 Task: Access a repository's "Issues Milestones" to monitor progress.
Action: Mouse moved to (1060, 61)
Screenshot: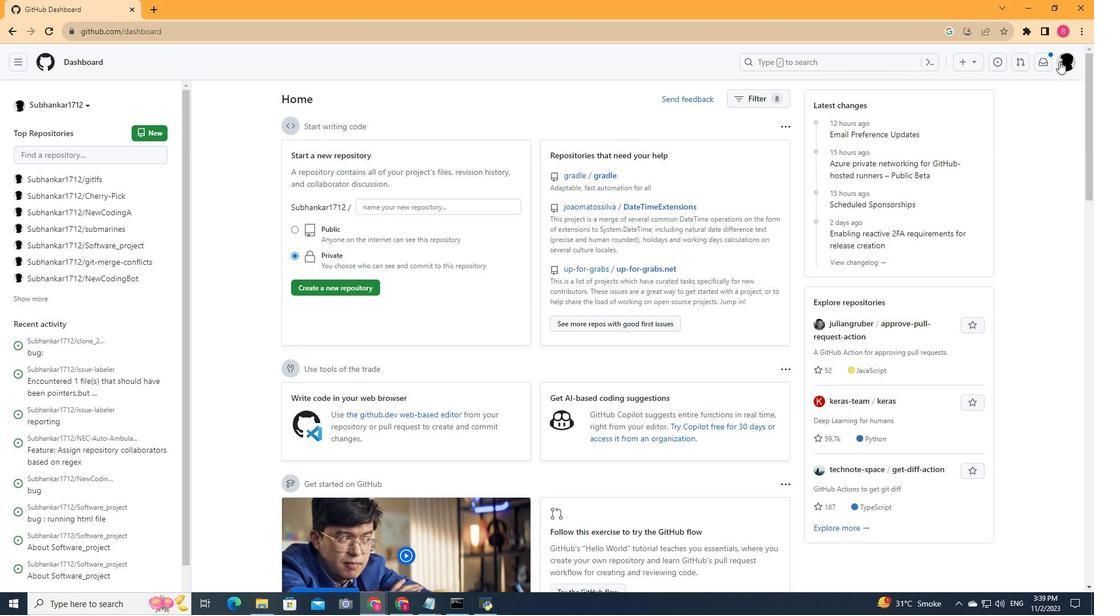 
Action: Mouse pressed left at (1060, 61)
Screenshot: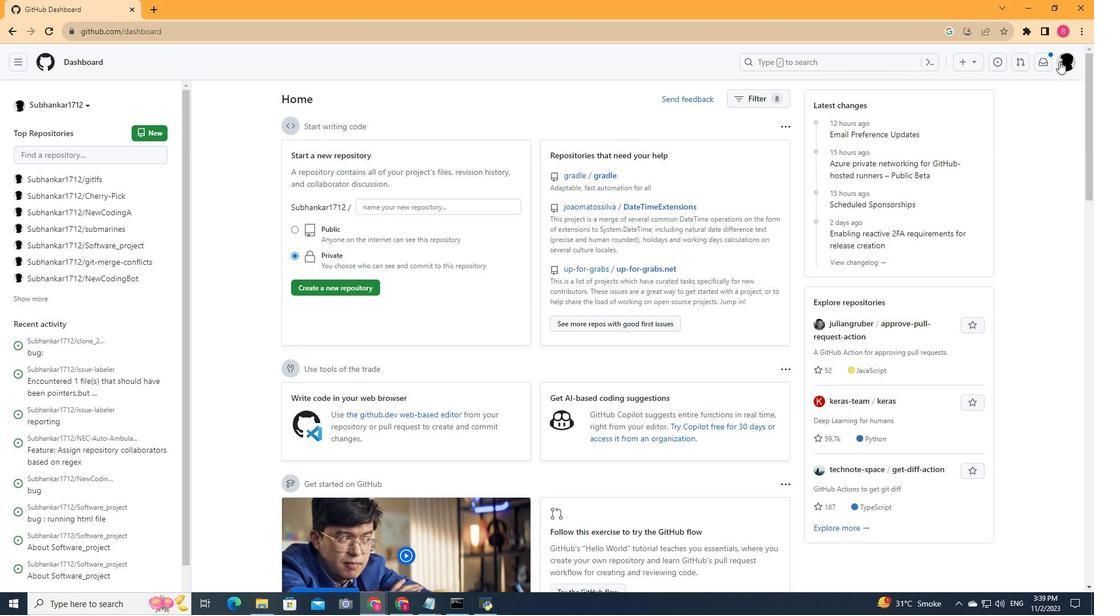 
Action: Mouse moved to (964, 145)
Screenshot: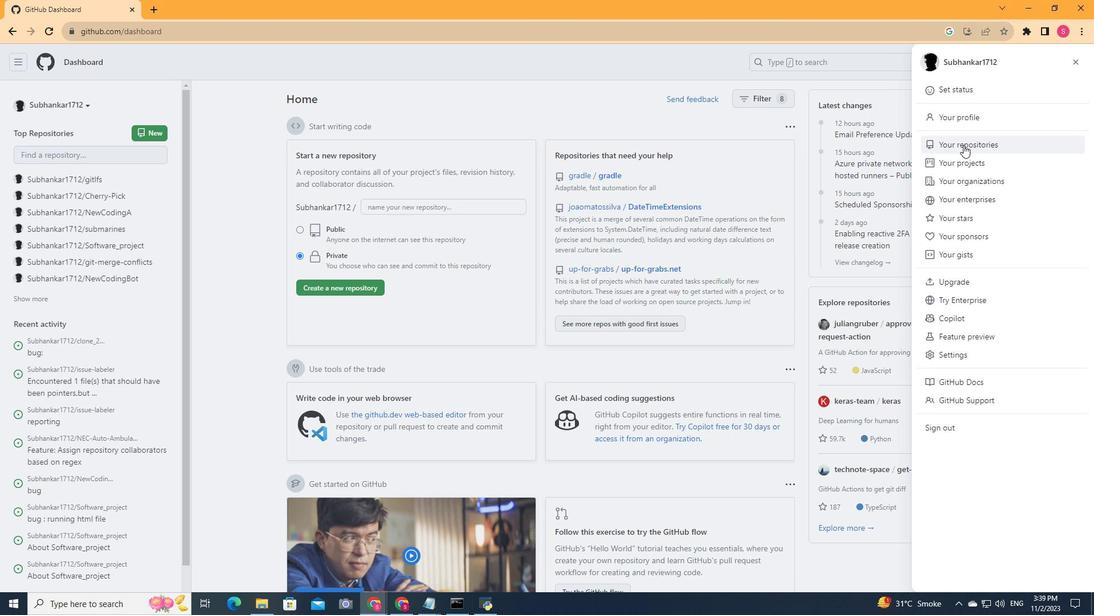 
Action: Mouse pressed left at (964, 145)
Screenshot: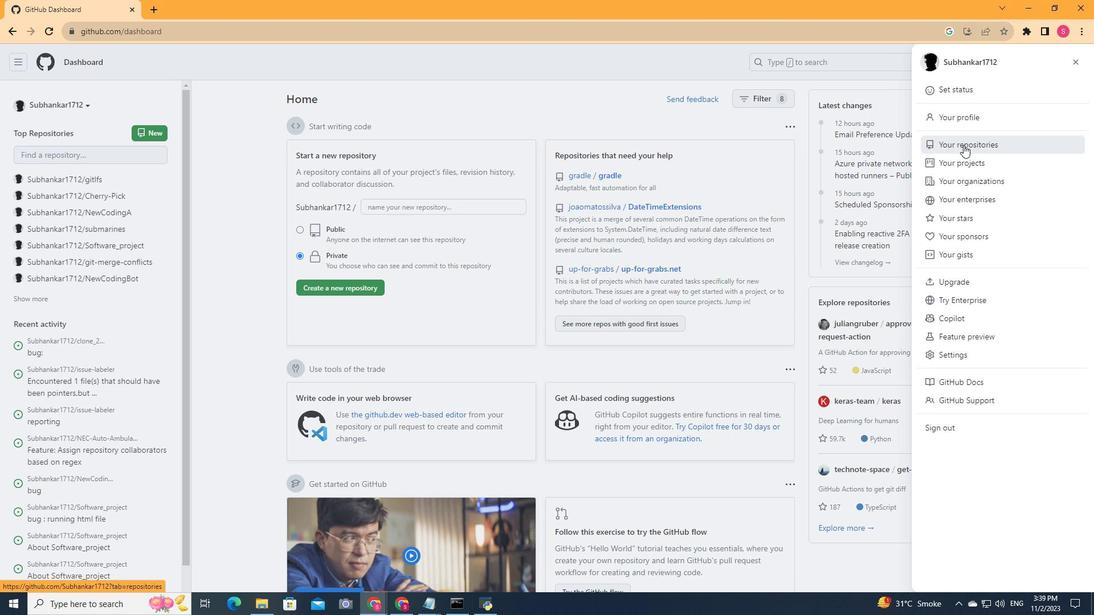 
Action: Mouse moved to (425, 168)
Screenshot: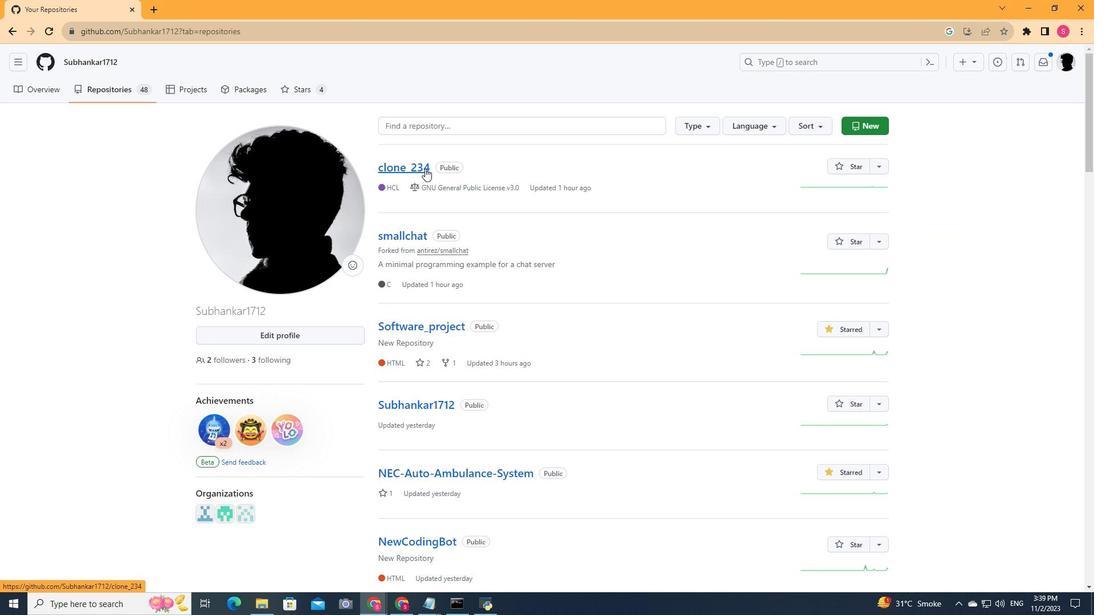 
Action: Mouse pressed left at (425, 168)
Screenshot: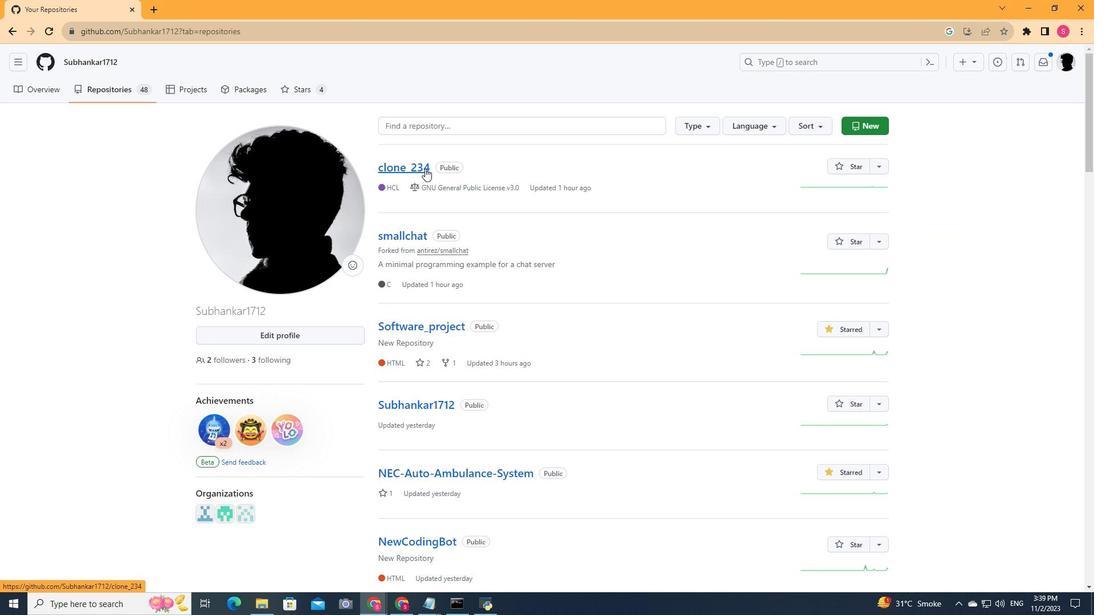 
Action: Mouse moved to (95, 88)
Screenshot: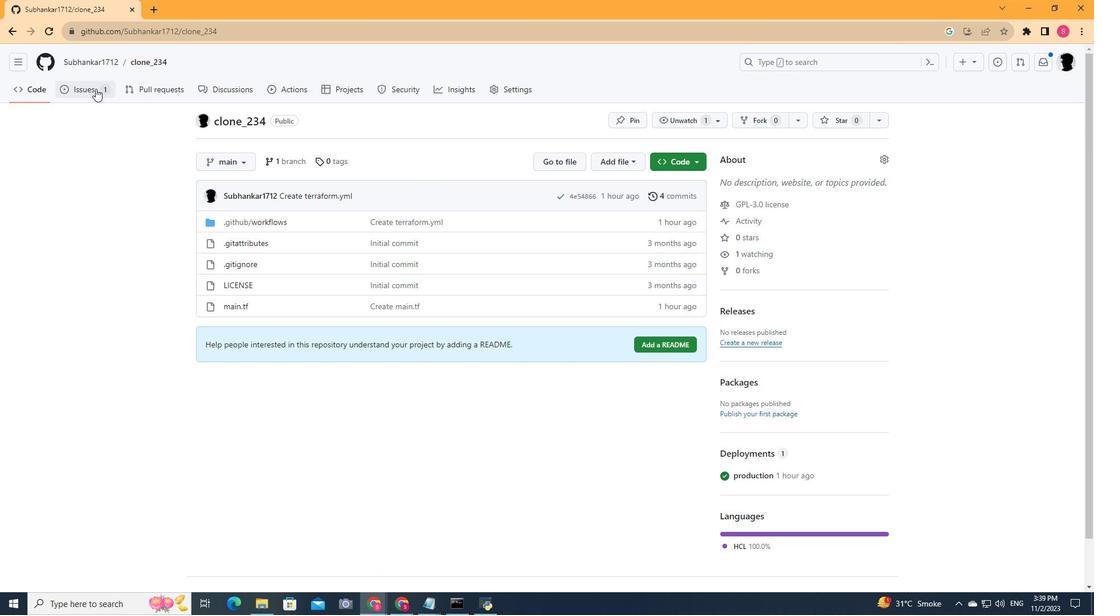 
Action: Mouse pressed left at (95, 88)
Screenshot: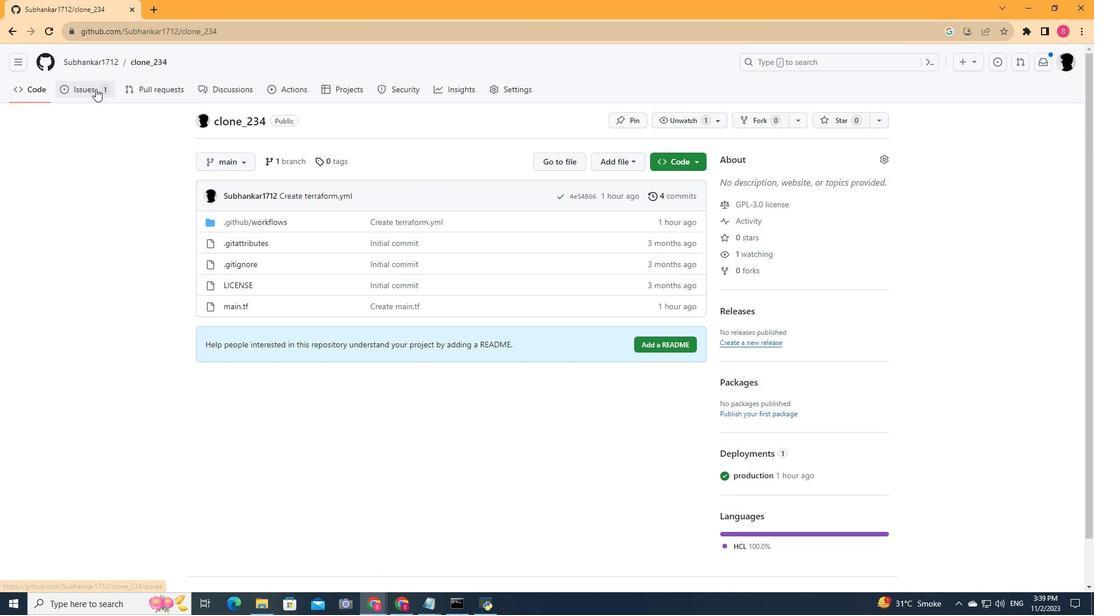 
Action: Mouse moved to (787, 124)
Screenshot: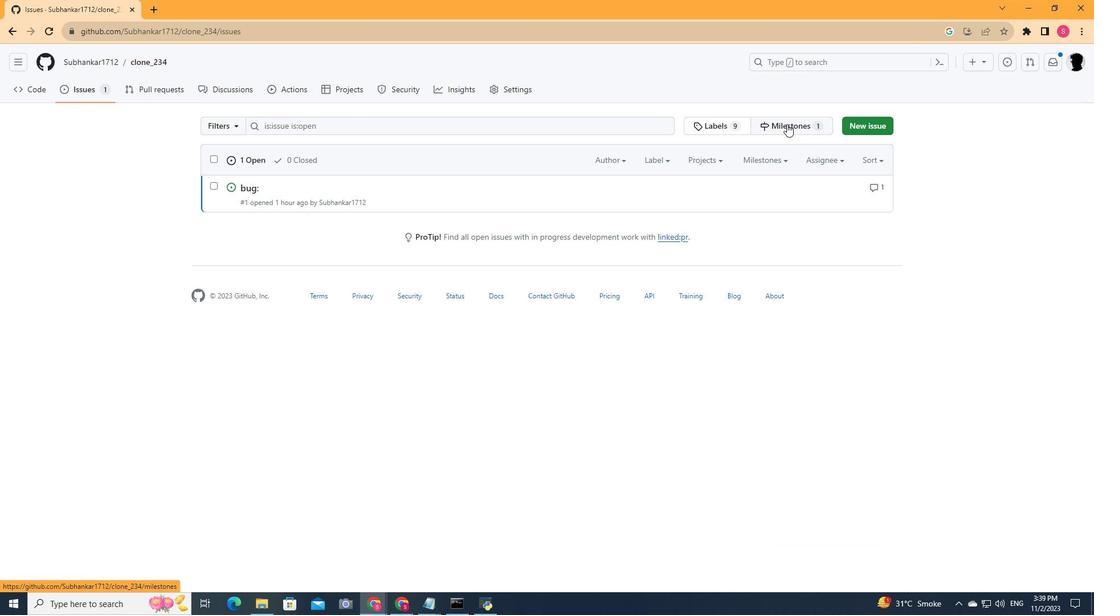 
Action: Mouse pressed left at (787, 124)
Screenshot: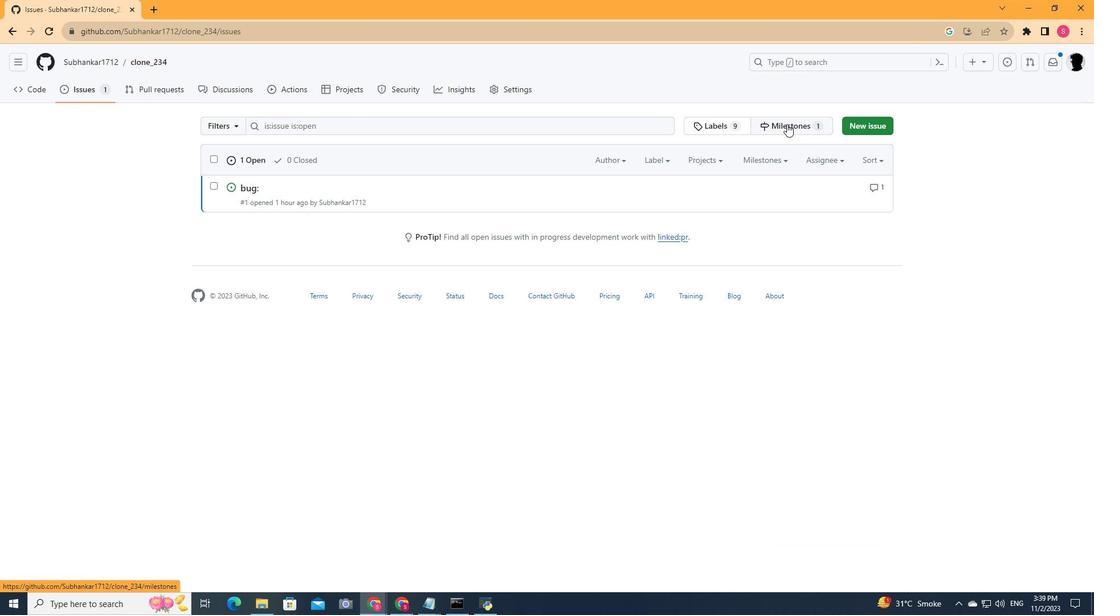 
Action: Mouse moved to (587, 226)
Screenshot: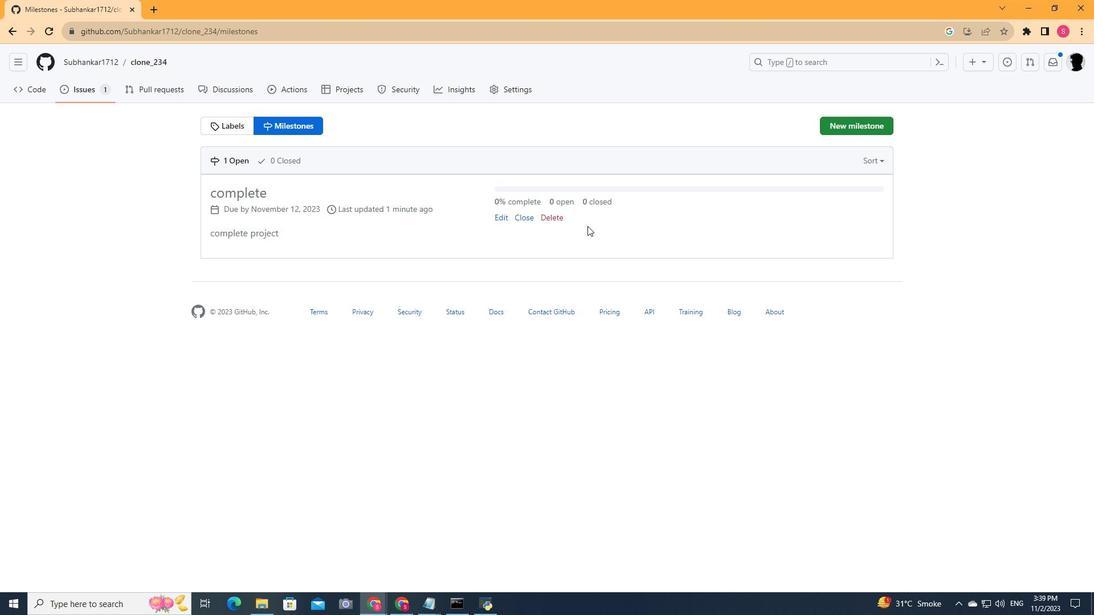 
